 Task: Change the MTU of the network interface to 1400.
Action: Mouse moved to (136, 14)
Screenshot: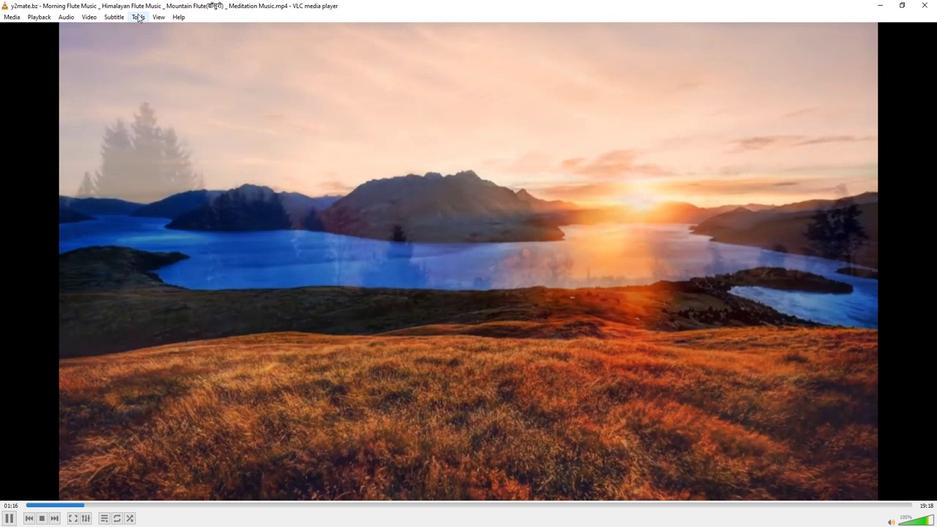
Action: Mouse pressed left at (136, 14)
Screenshot: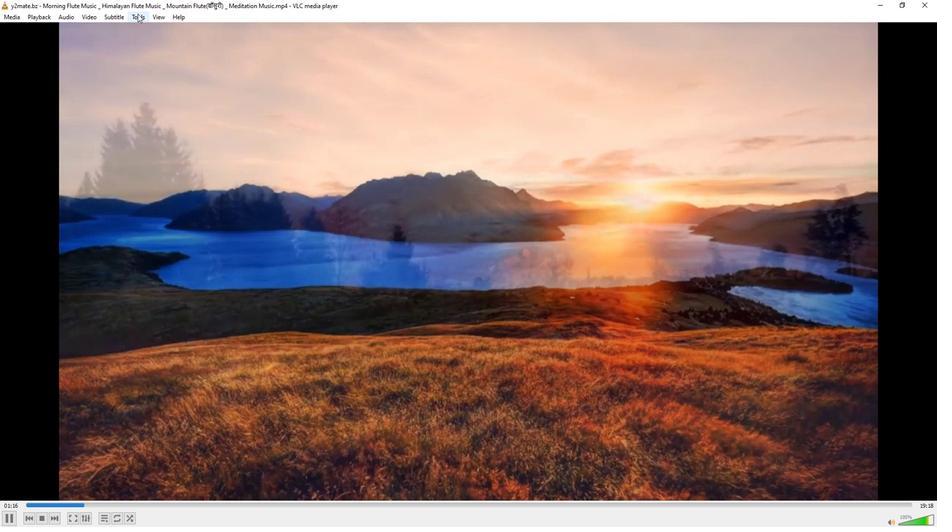
Action: Mouse moved to (146, 129)
Screenshot: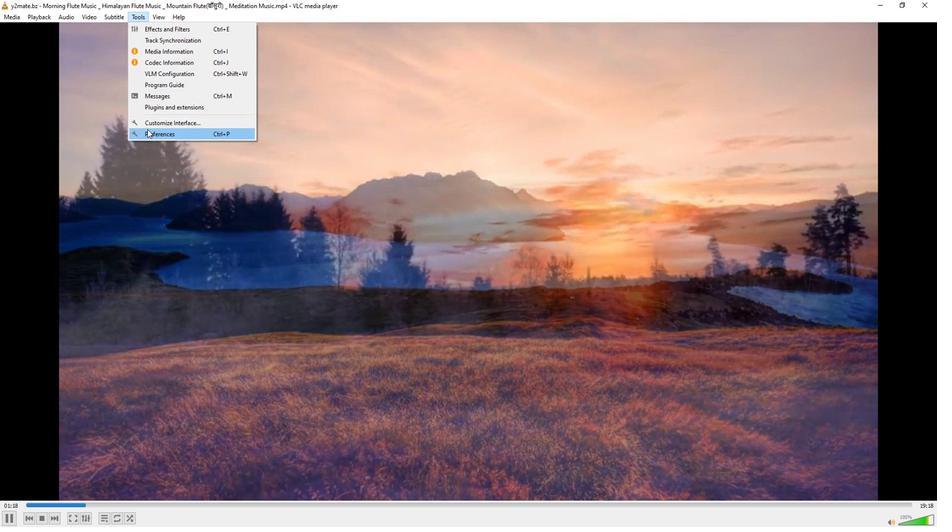 
Action: Mouse pressed left at (146, 129)
Screenshot: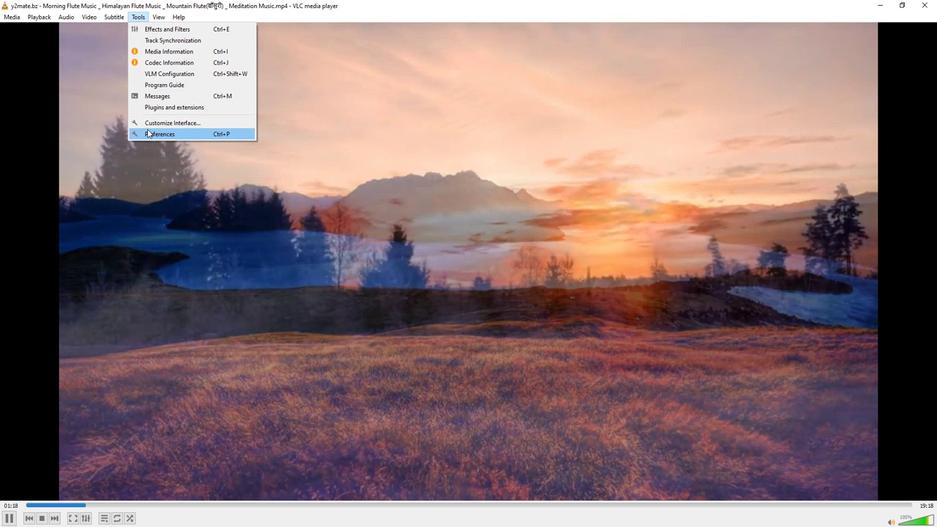 
Action: Mouse moved to (306, 431)
Screenshot: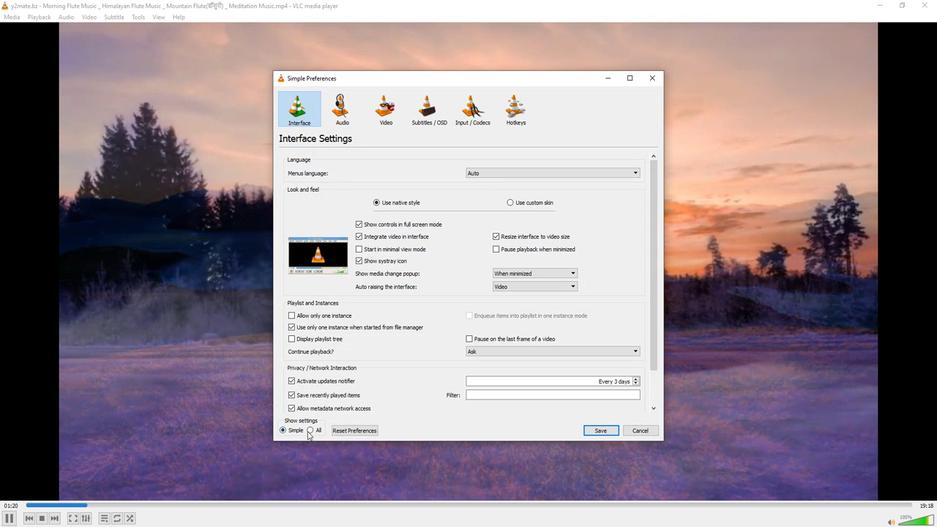 
Action: Mouse pressed left at (306, 431)
Screenshot: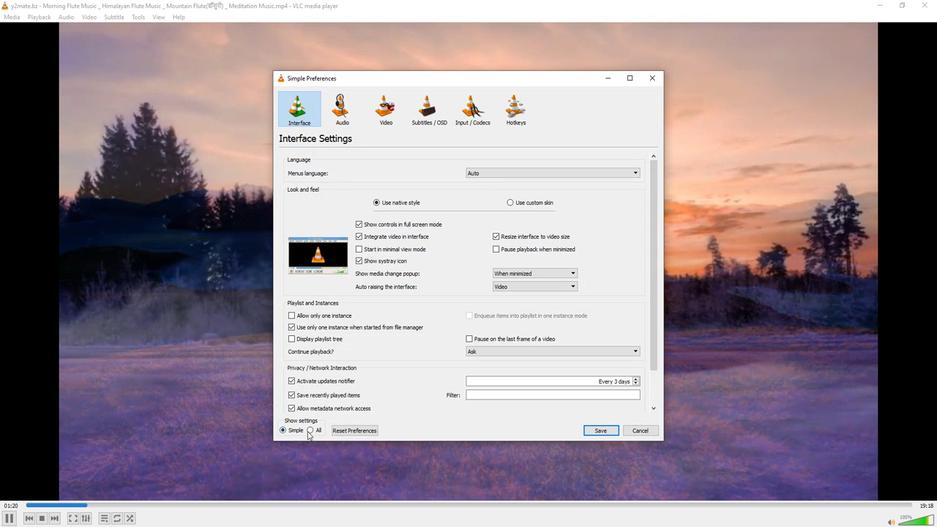 
Action: Mouse moved to (328, 246)
Screenshot: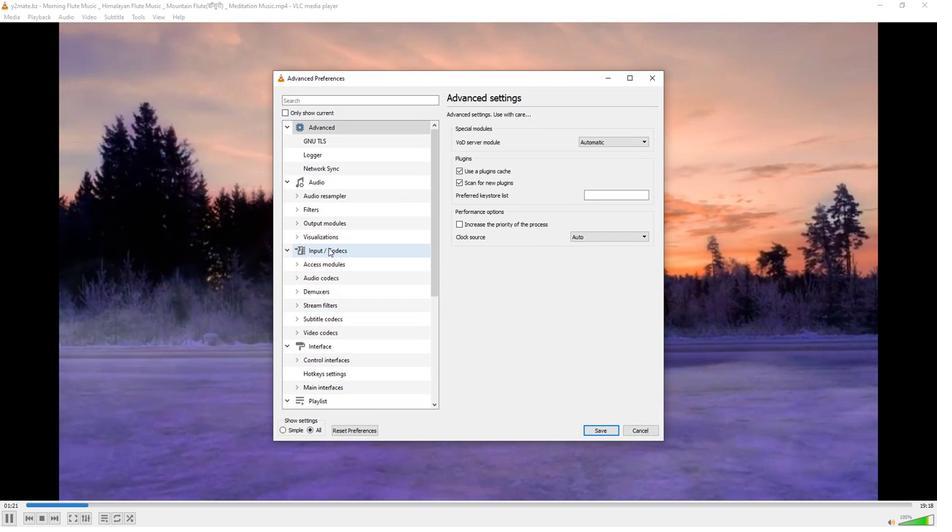 
Action: Mouse pressed left at (328, 246)
Screenshot: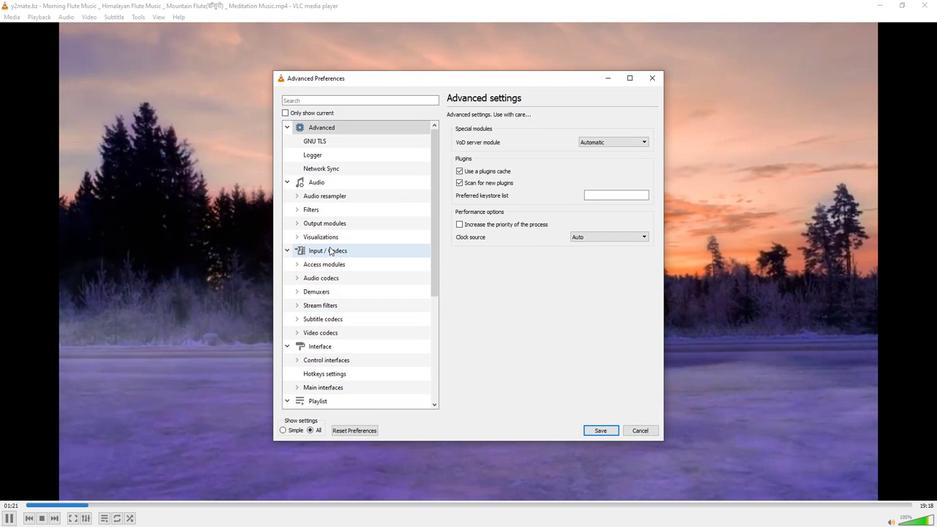 
Action: Mouse moved to (521, 298)
Screenshot: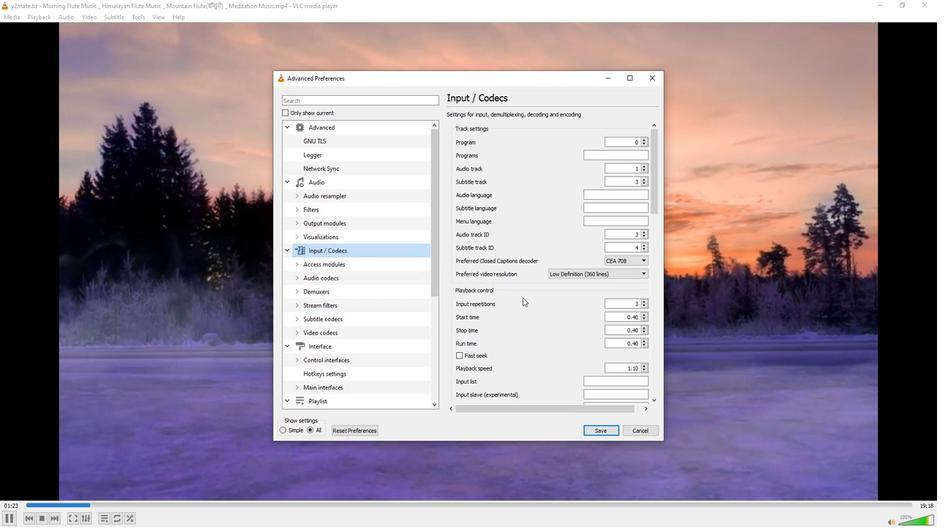 
Action: Mouse scrolled (521, 297) with delta (0, 0)
Screenshot: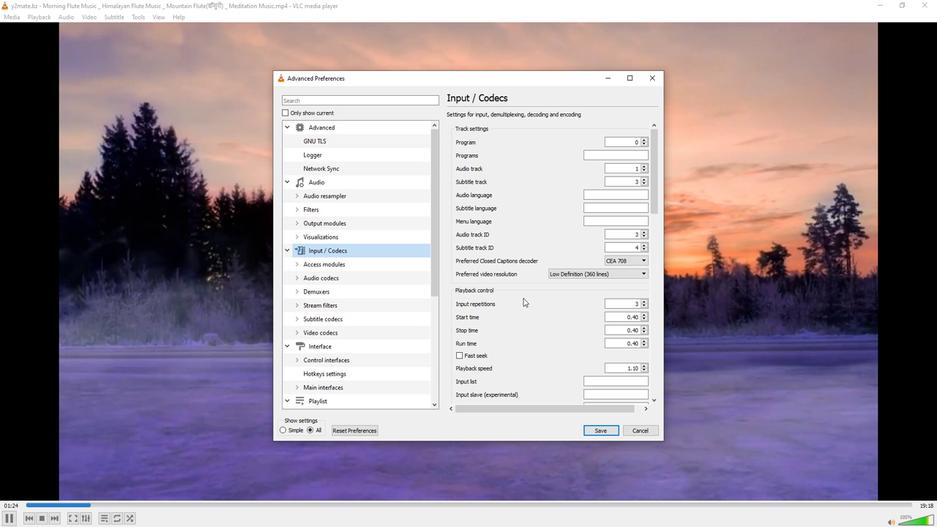 
Action: Mouse scrolled (521, 297) with delta (0, 0)
Screenshot: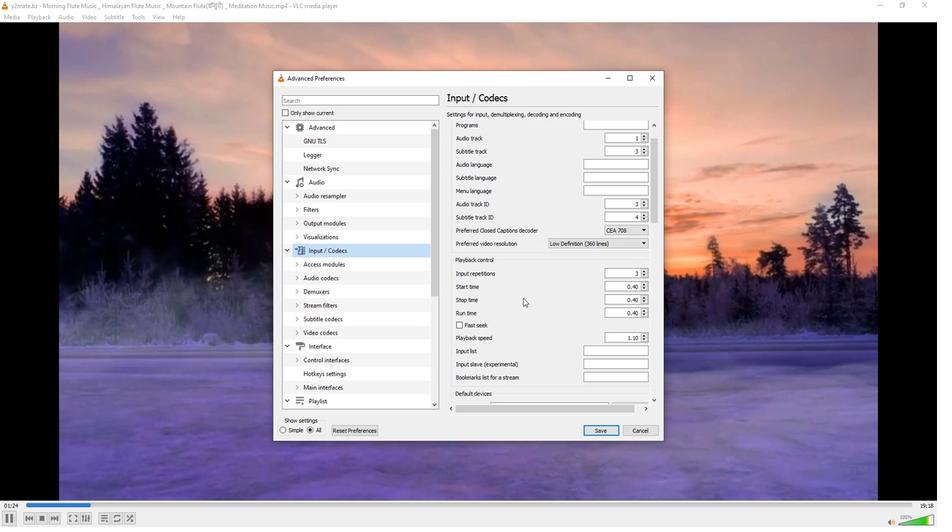 
Action: Mouse scrolled (521, 297) with delta (0, 0)
Screenshot: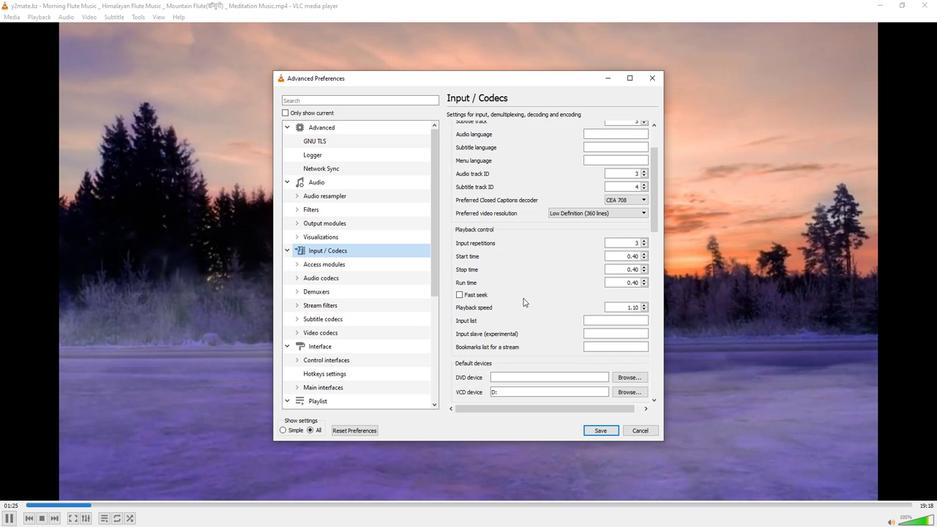 
Action: Mouse scrolled (521, 297) with delta (0, 0)
Screenshot: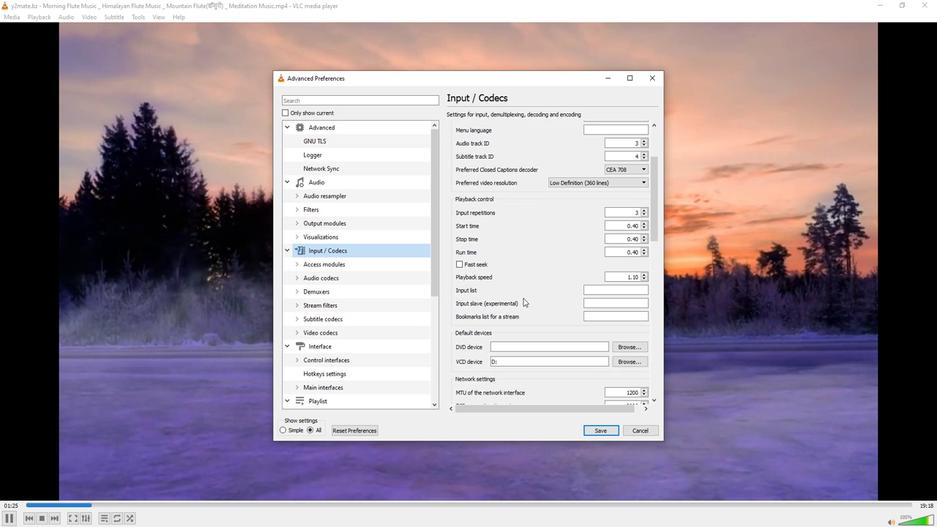 
Action: Mouse scrolled (521, 297) with delta (0, 0)
Screenshot: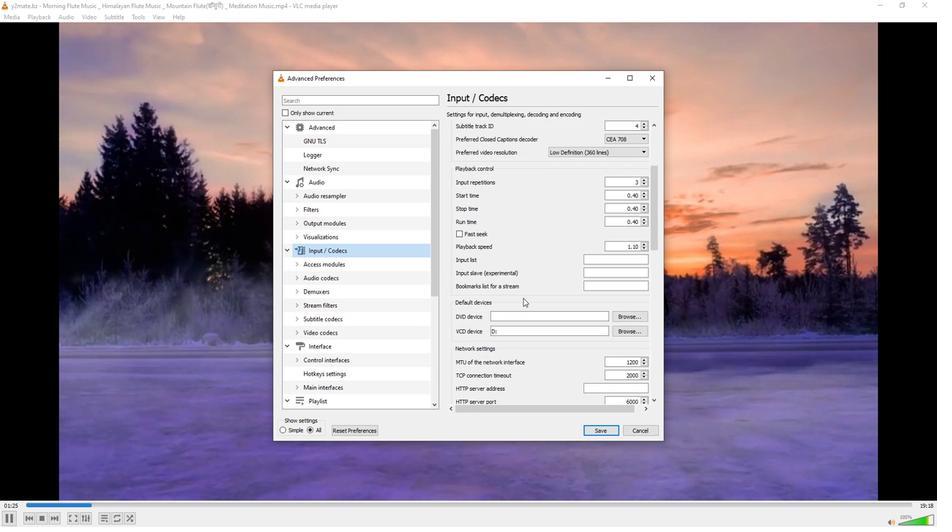 
Action: Mouse moved to (642, 330)
Screenshot: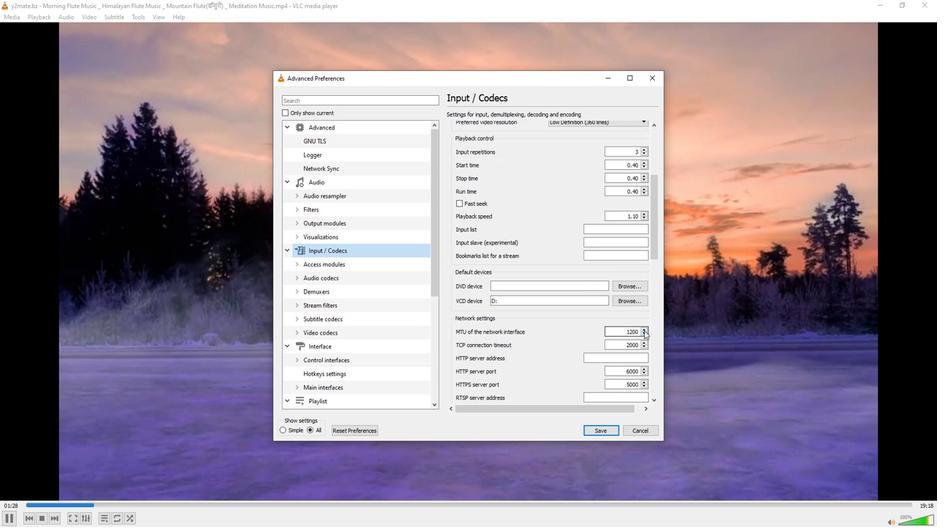 
Action: Mouse pressed left at (642, 330)
Screenshot: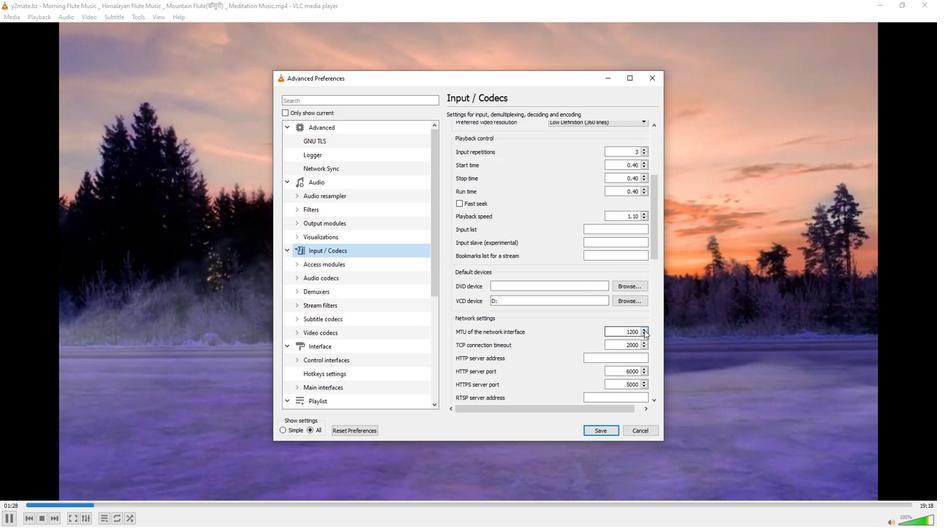 
Action: Mouse pressed left at (642, 330)
Screenshot: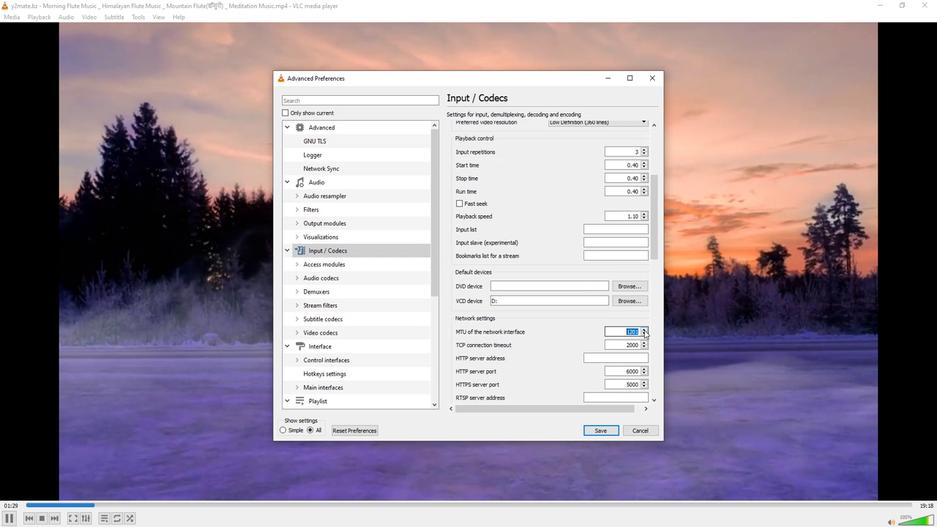 
Action: Mouse moved to (635, 331)
Screenshot: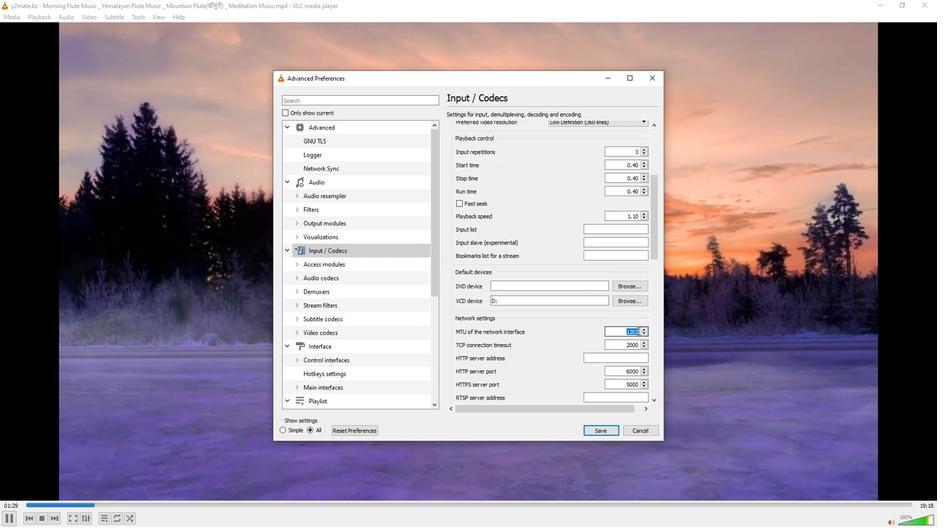 
Action: Mouse pressed left at (635, 331)
Screenshot: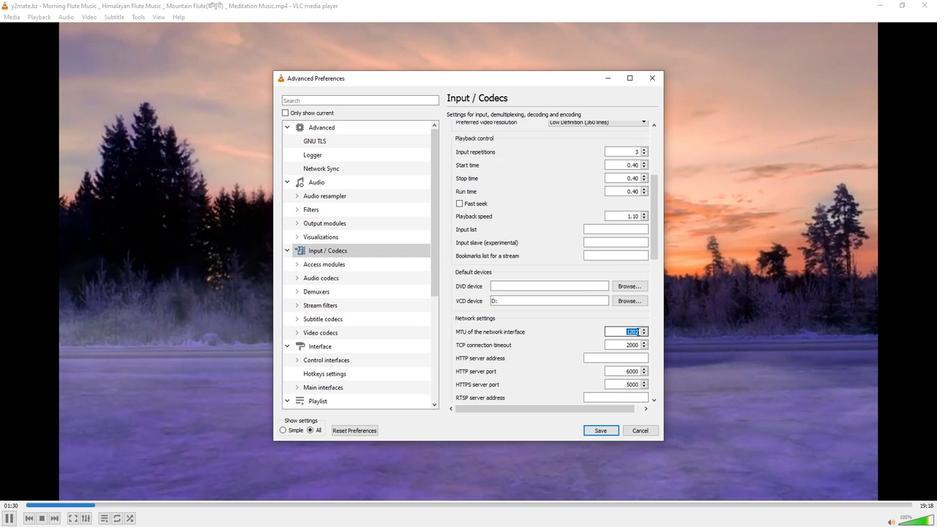 
Action: Mouse pressed left at (635, 331)
Screenshot: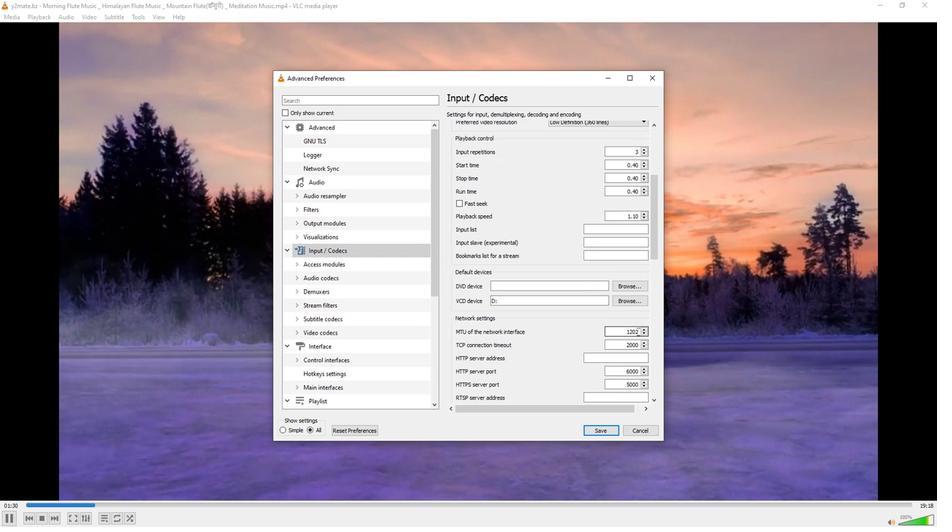 
Action: Key pressed 1
Screenshot: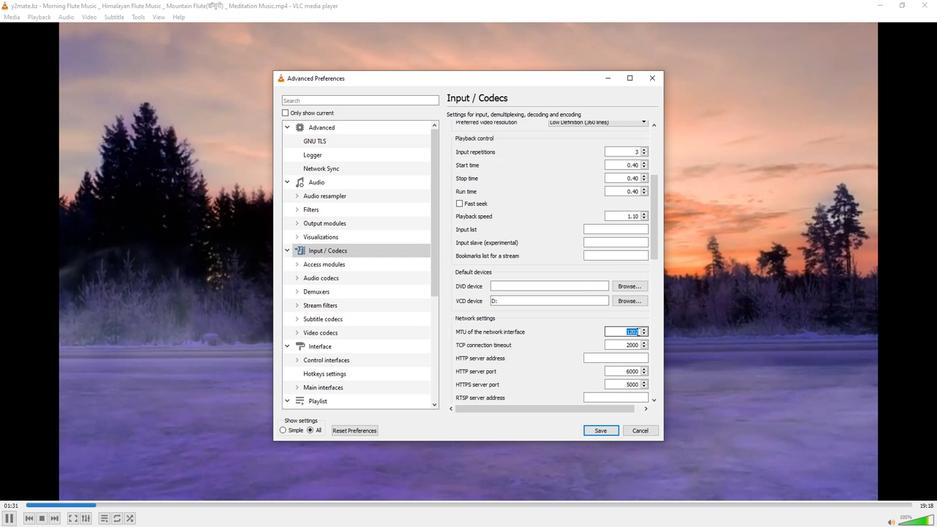 
Action: Mouse moved to (635, 331)
Screenshot: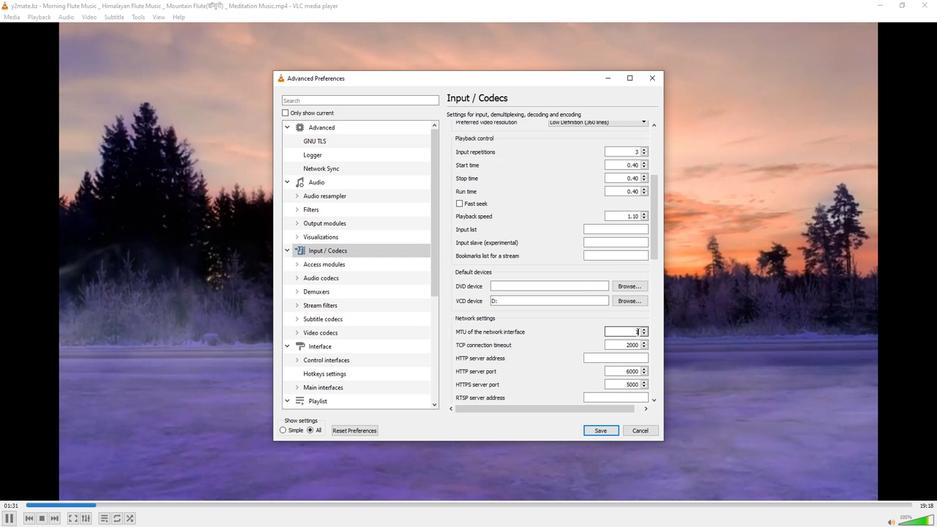 
Action: Key pressed 4
Screenshot: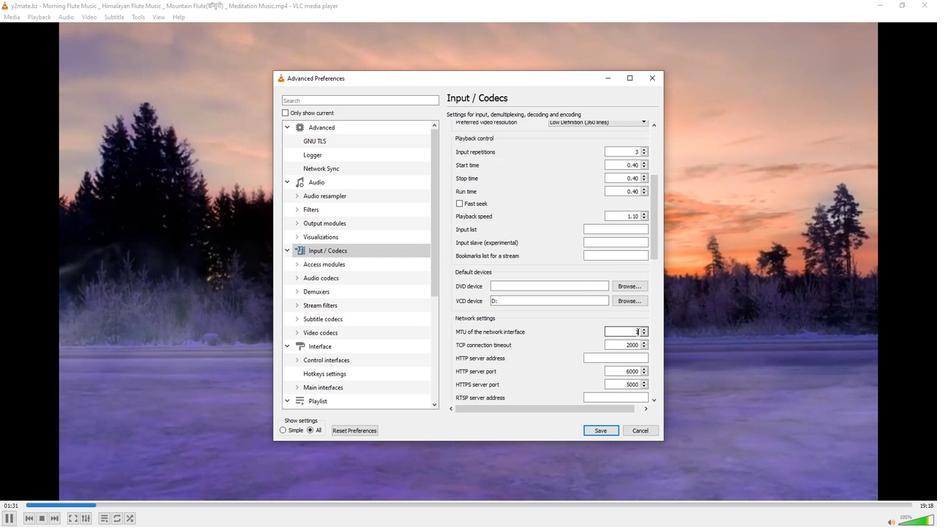
Action: Mouse moved to (634, 331)
Screenshot: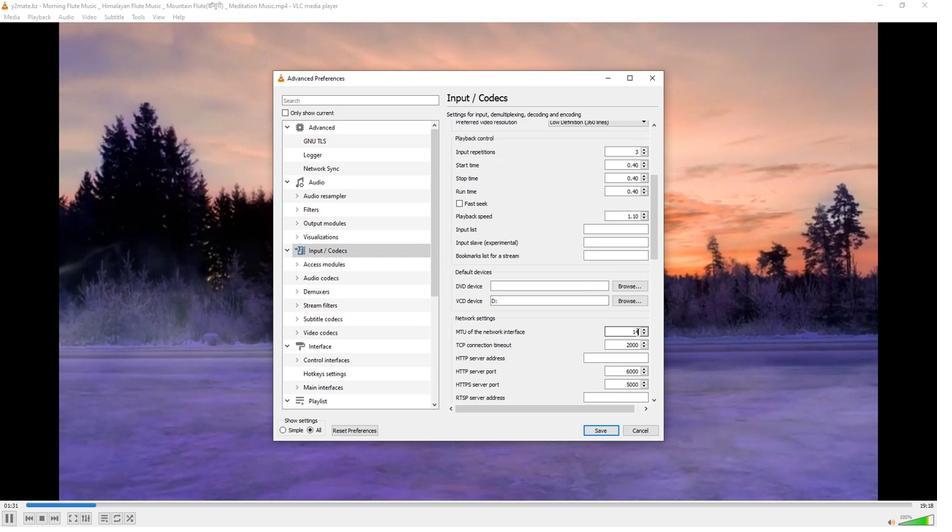 
Action: Key pressed 0
Screenshot: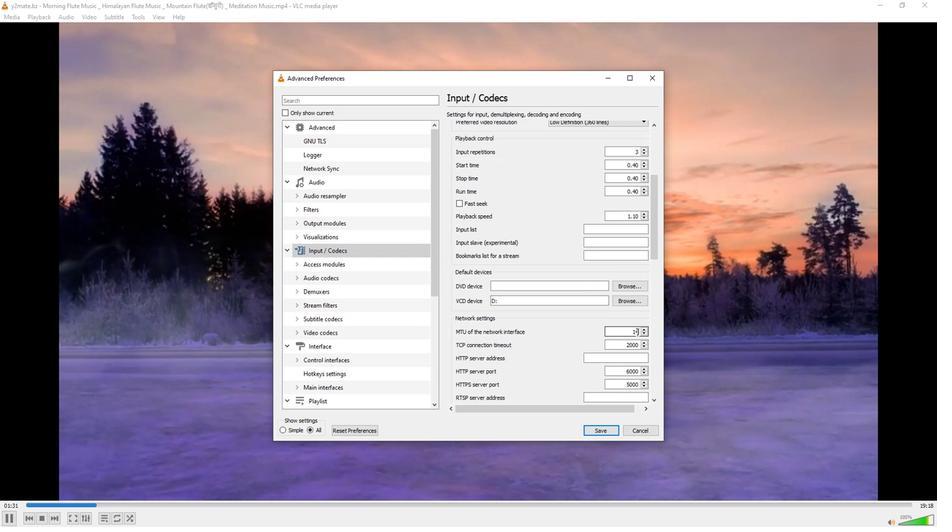 
Action: Mouse moved to (633, 332)
Screenshot: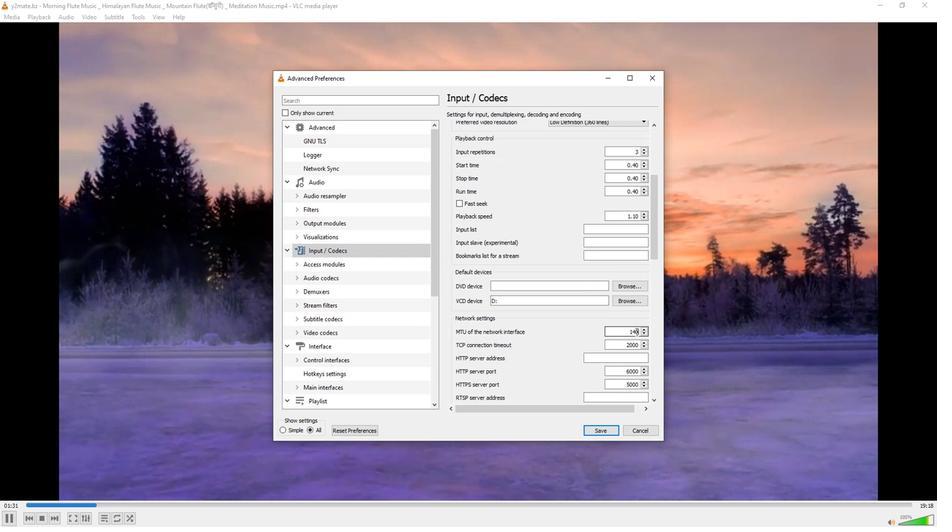 
Action: Key pressed 0
Screenshot: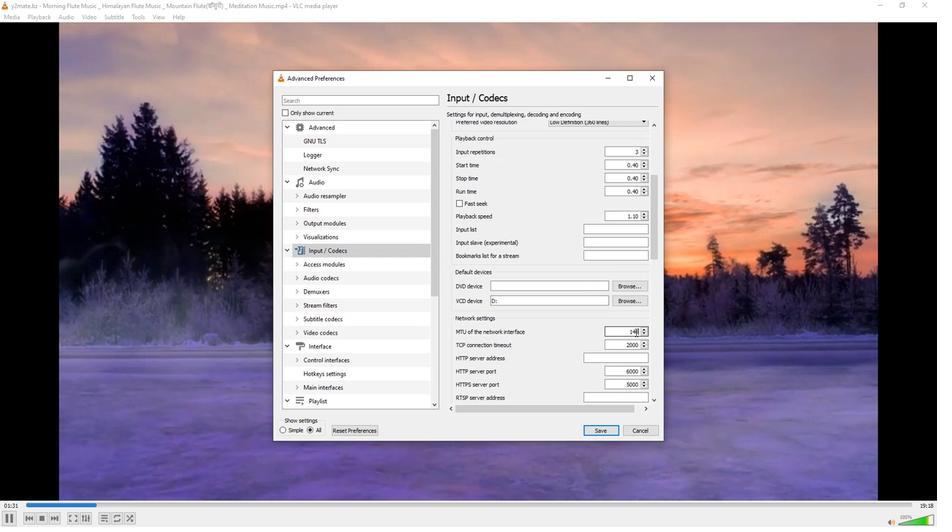 
Action: Mouse moved to (582, 332)
Screenshot: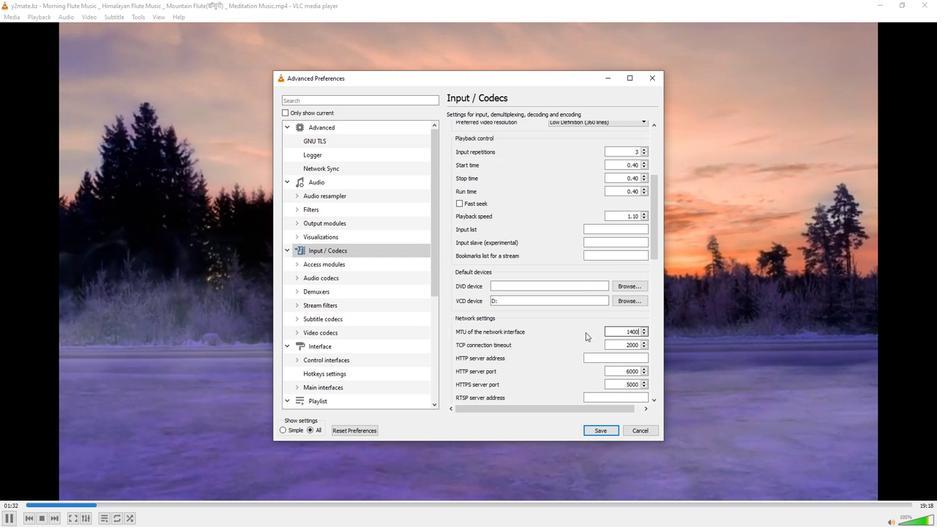 
Action: Mouse pressed left at (582, 332)
Screenshot: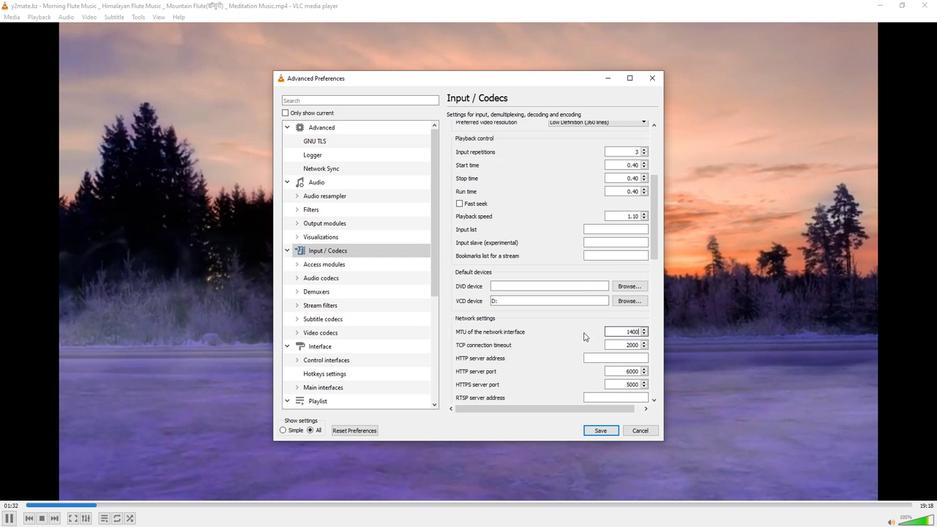 
